 Task: Add in the project ZephyrTech an epic 'Change Management Implementation'.
Action: Mouse moved to (228, 271)
Screenshot: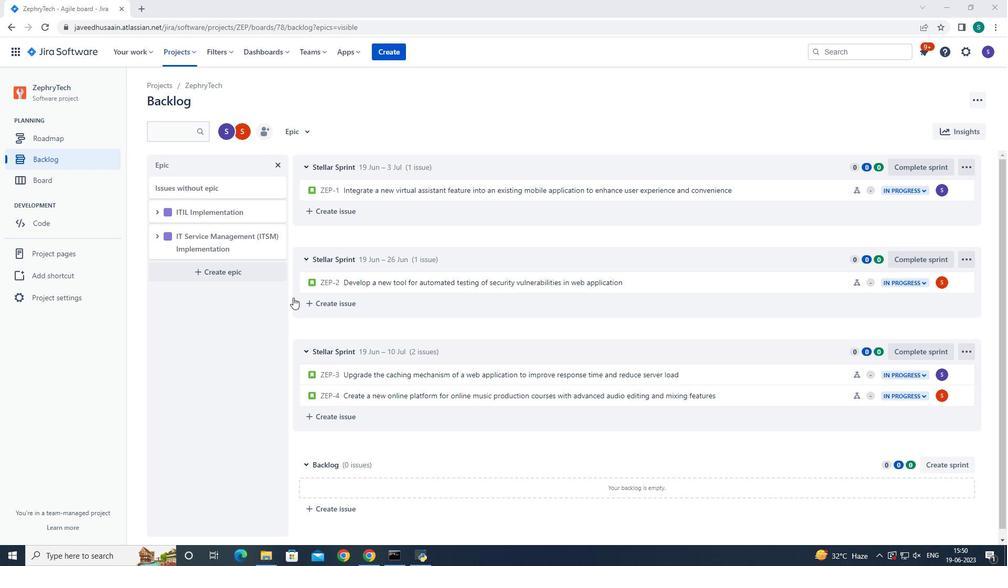 
Action: Mouse pressed left at (228, 271)
Screenshot: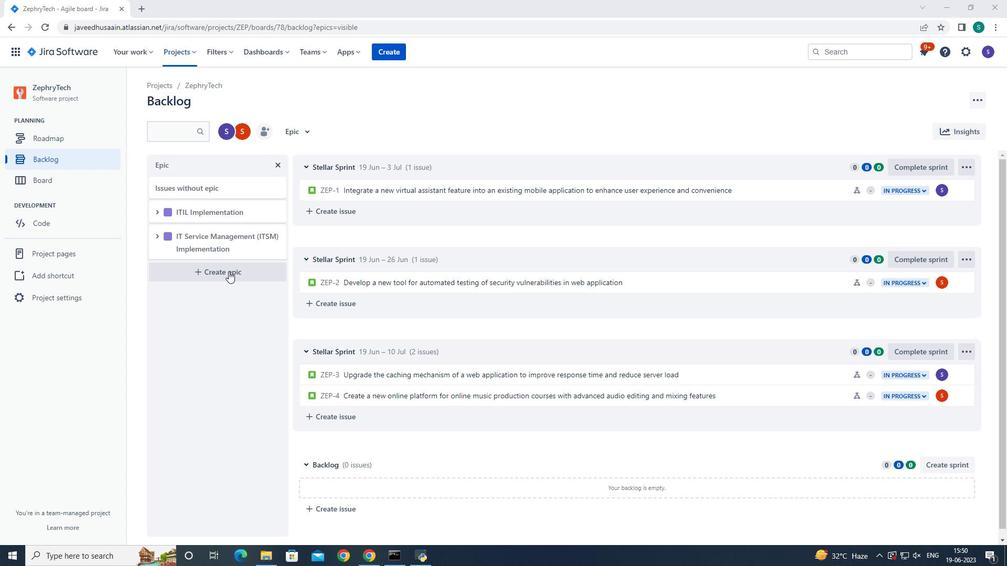 
Action: Mouse moved to (214, 273)
Screenshot: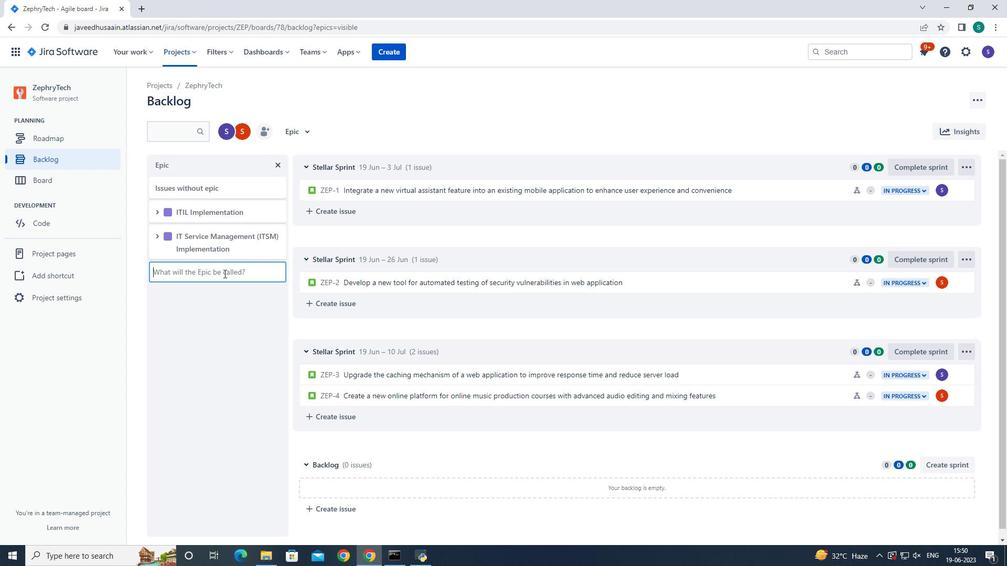 
Action: Mouse pressed left at (214, 273)
Screenshot: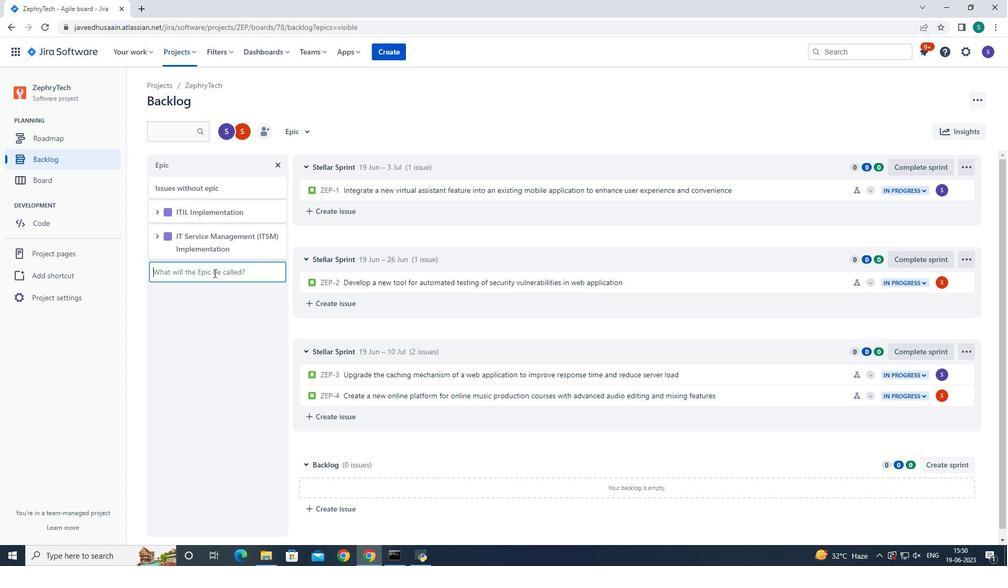 
Action: Key pressed <Key.shift>Vhange<Key.backspace><Key.backspace><Key.backspace><Key.backspace><Key.backspace><Key.backspace><Key.backspace><Key.backspace><Key.backspace><Key.backspace><Key.backspace><Key.backspace><Key.backspace><Key.backspace><Key.shift>Change<Key.space><Key.shift>Management<Key.space><Key.shift>Implementato<Key.backspace>io
Screenshot: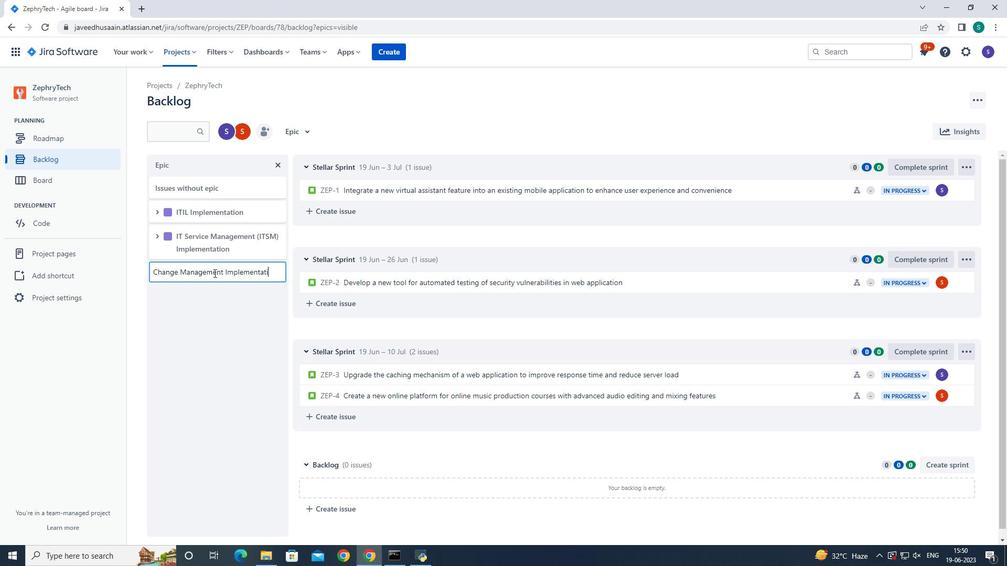 
Action: Mouse moved to (214, 272)
Screenshot: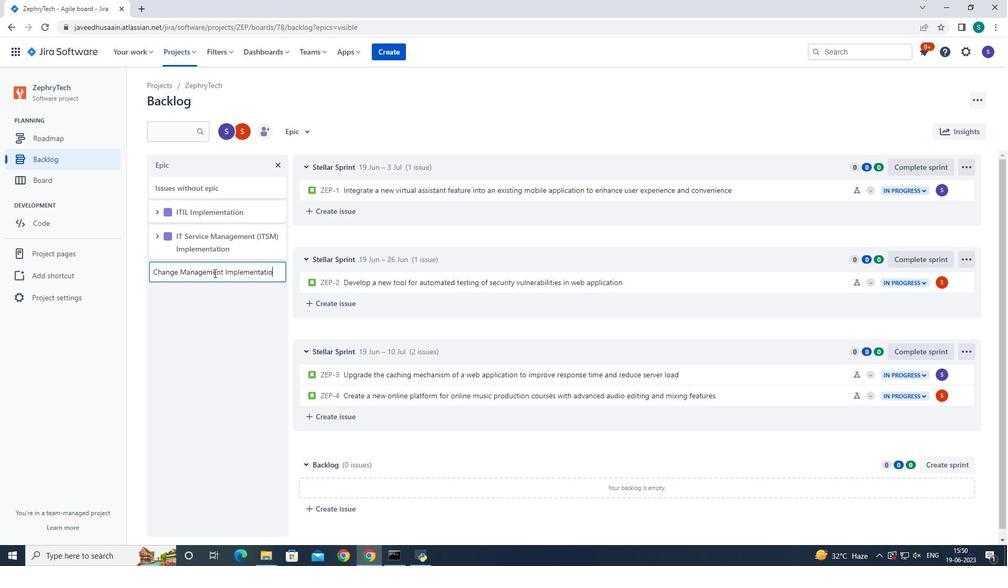 
Action: Key pressed n<Key.enter>
Screenshot: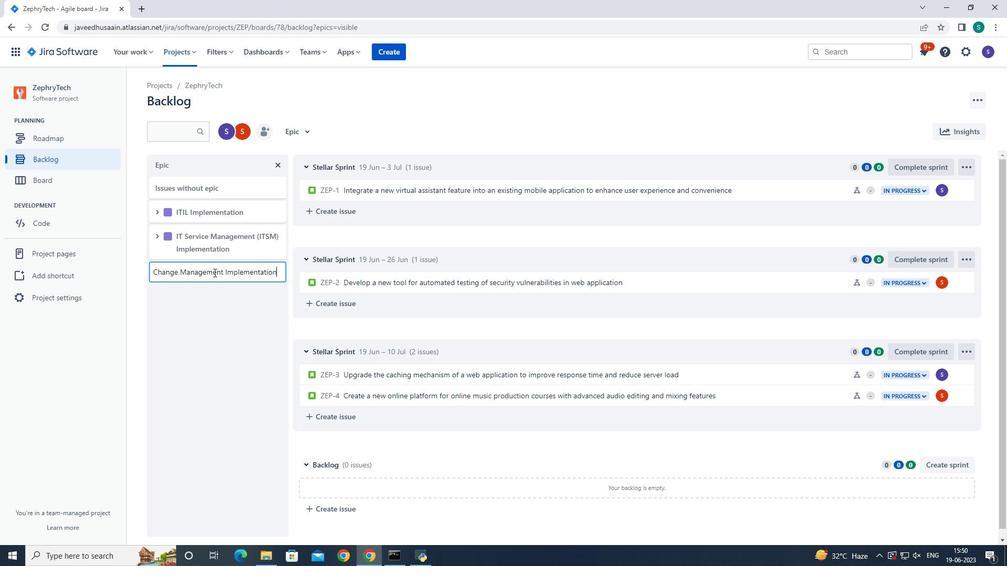 
Action: Mouse moved to (216, 279)
Screenshot: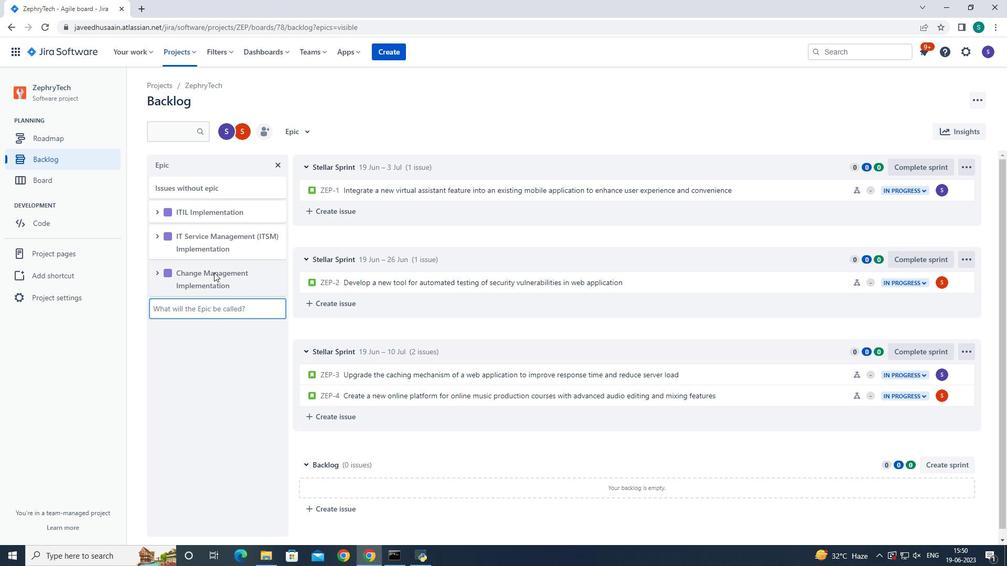 
